 Task: Customize the columns displayed in the Outlook email list by adding, removing, or reordering them.
Action: Mouse moved to (164, 169)
Screenshot: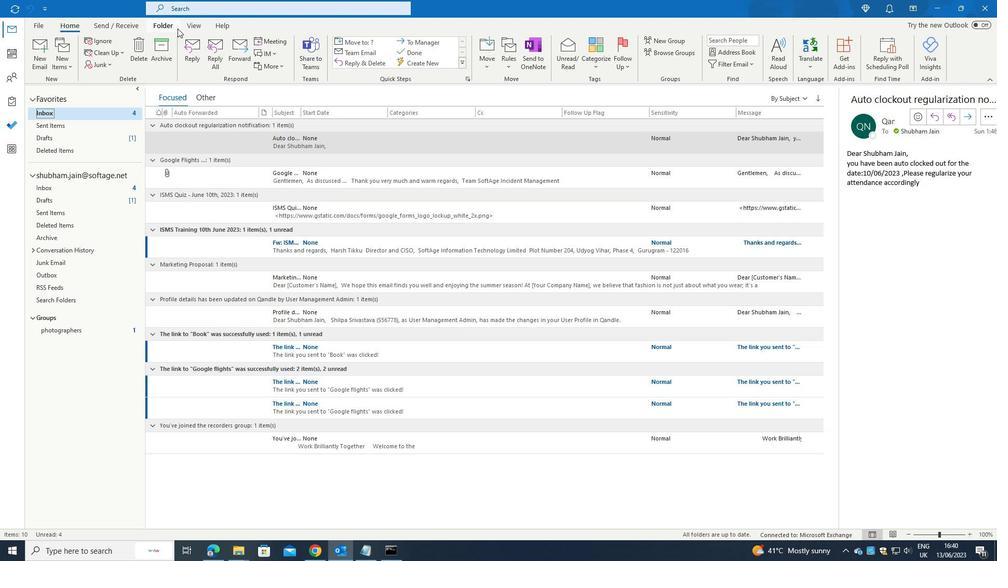 
Action: Mouse pressed left at (164, 169)
Screenshot: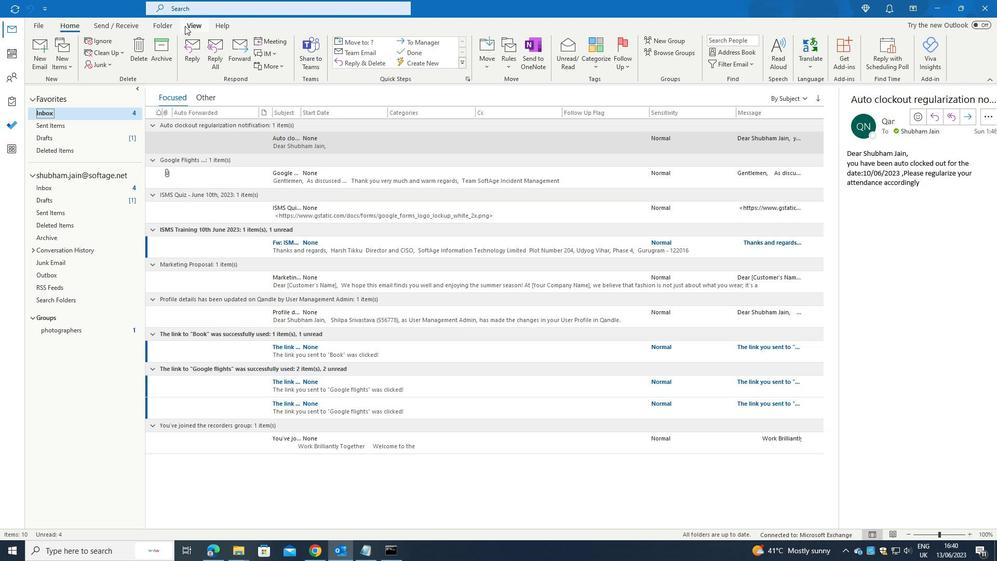
Action: Mouse moved to (164, 168)
Screenshot: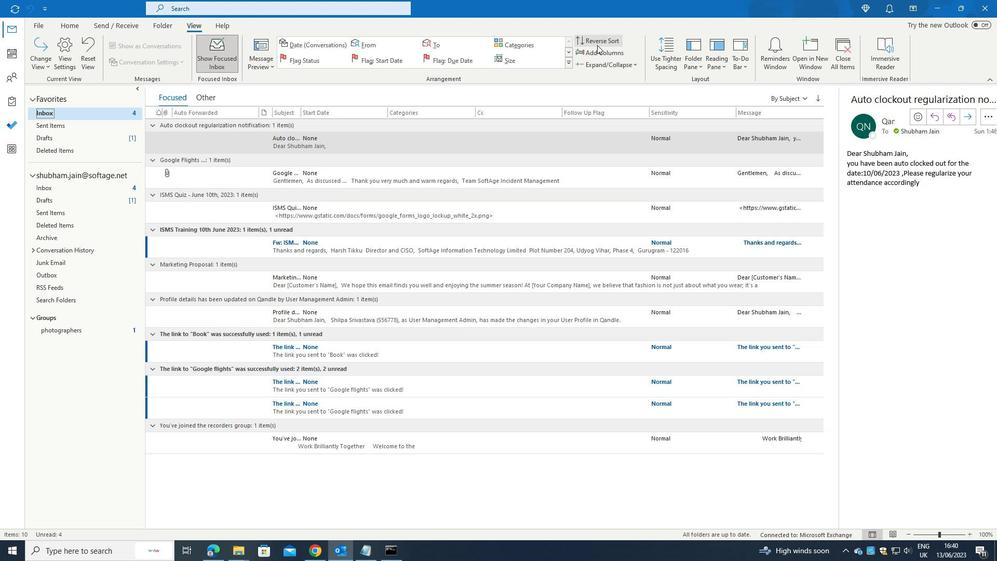 
Action: Mouse pressed left at (164, 168)
Screenshot: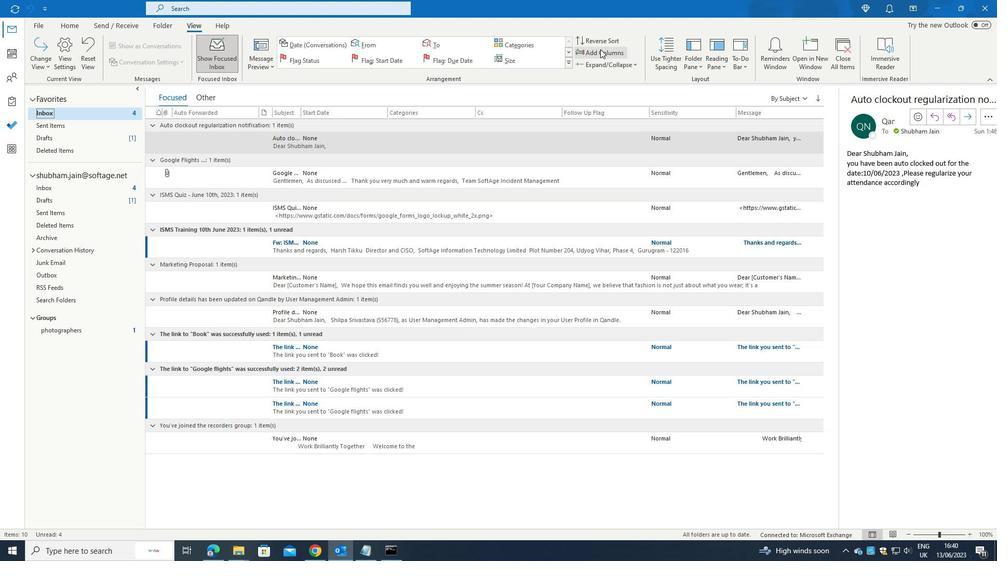 
Action: Mouse moved to (164, 167)
Screenshot: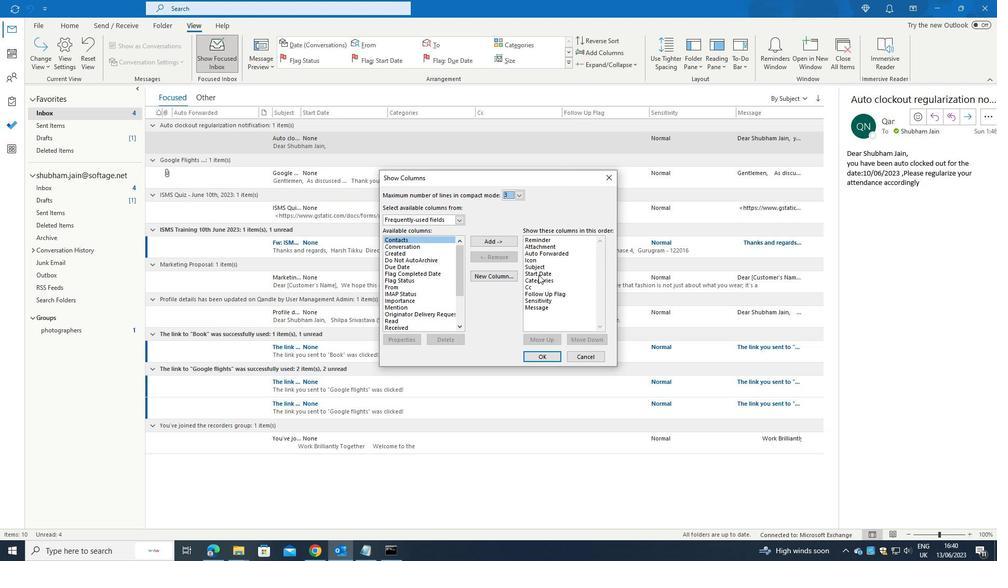 
Action: Mouse pressed left at (164, 167)
Screenshot: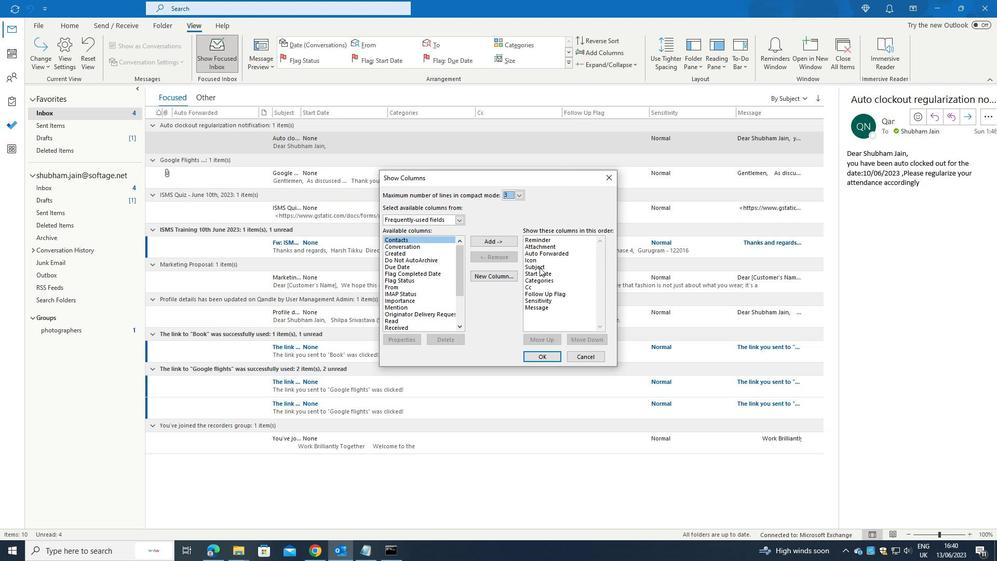 
Action: Mouse moved to (164, 167)
Screenshot: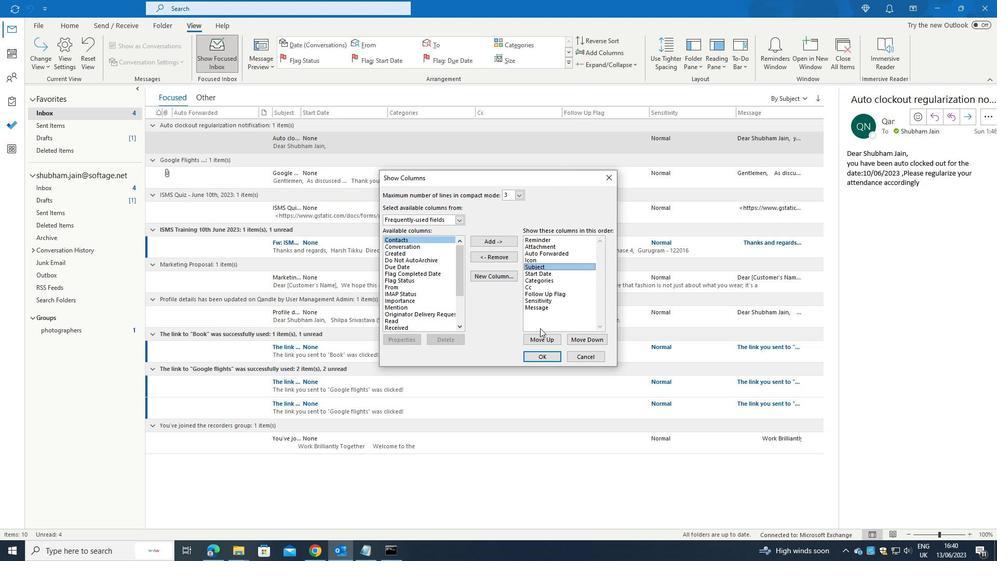 
Action: Mouse pressed left at (164, 167)
Screenshot: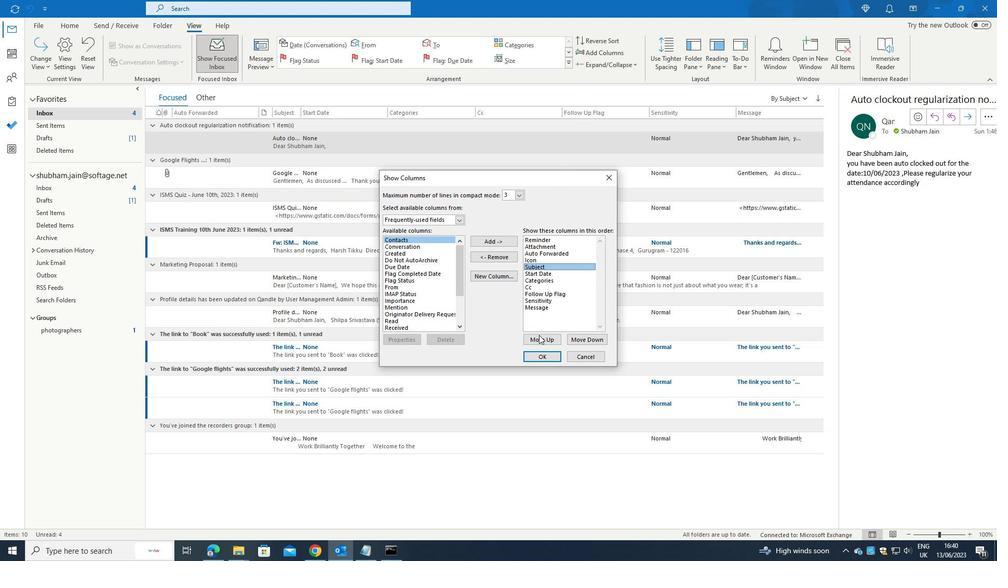 
Action: Mouse pressed left at (164, 167)
Screenshot: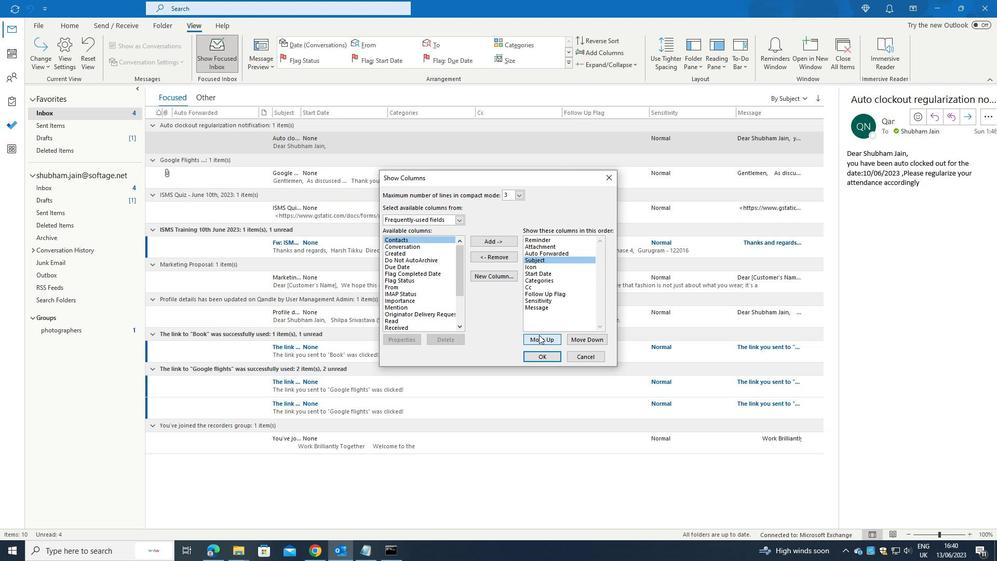 
Action: Mouse moved to (164, 167)
Screenshot: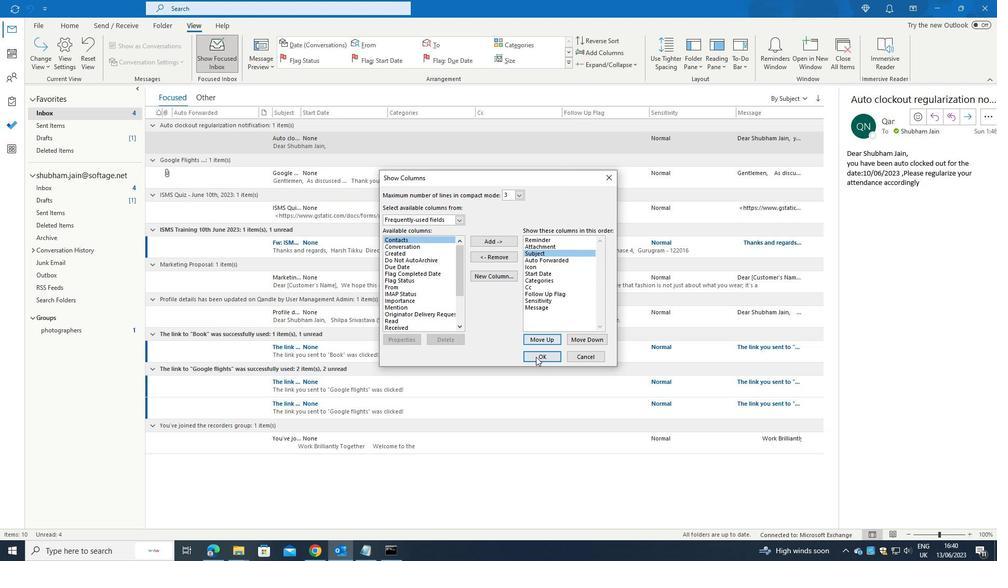 
Action: Mouse pressed left at (164, 167)
Screenshot: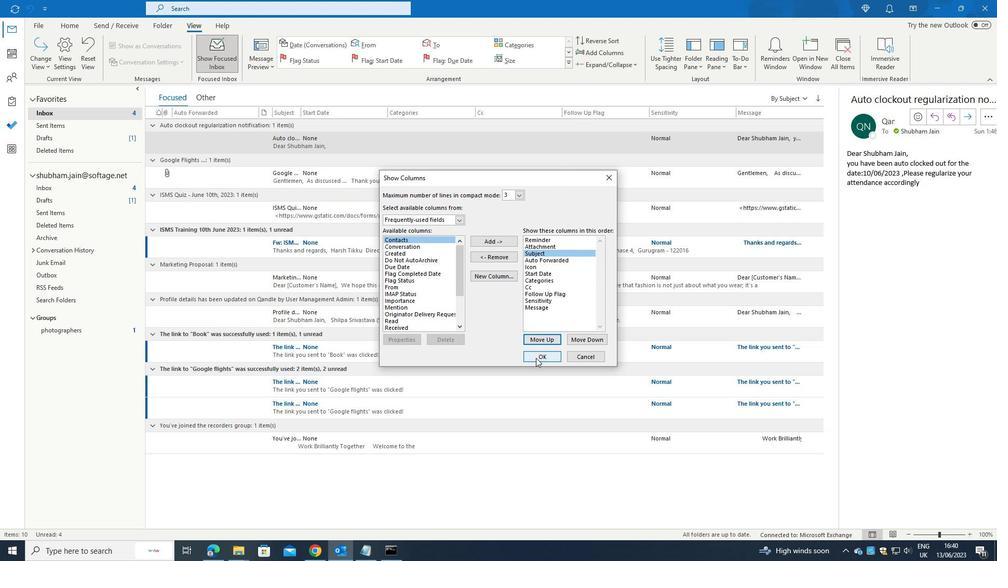 
Action: Mouse moved to (164, 167)
Screenshot: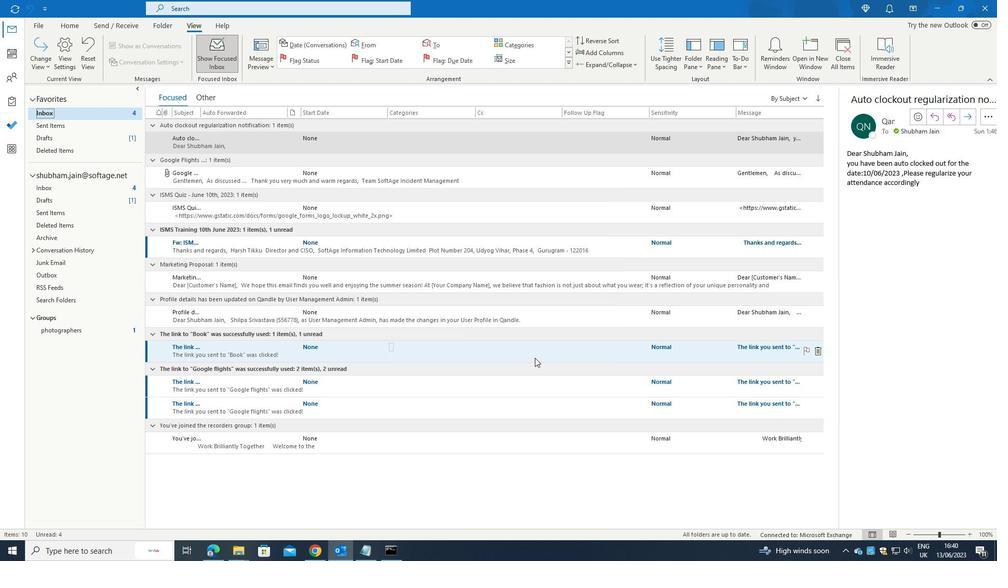 
